 Task: Create a due date automation trigger when advanced on, on the wednesday of the week before a card is due add basic with the red label at 11:00 AM.
Action: Mouse moved to (1015, 233)
Screenshot: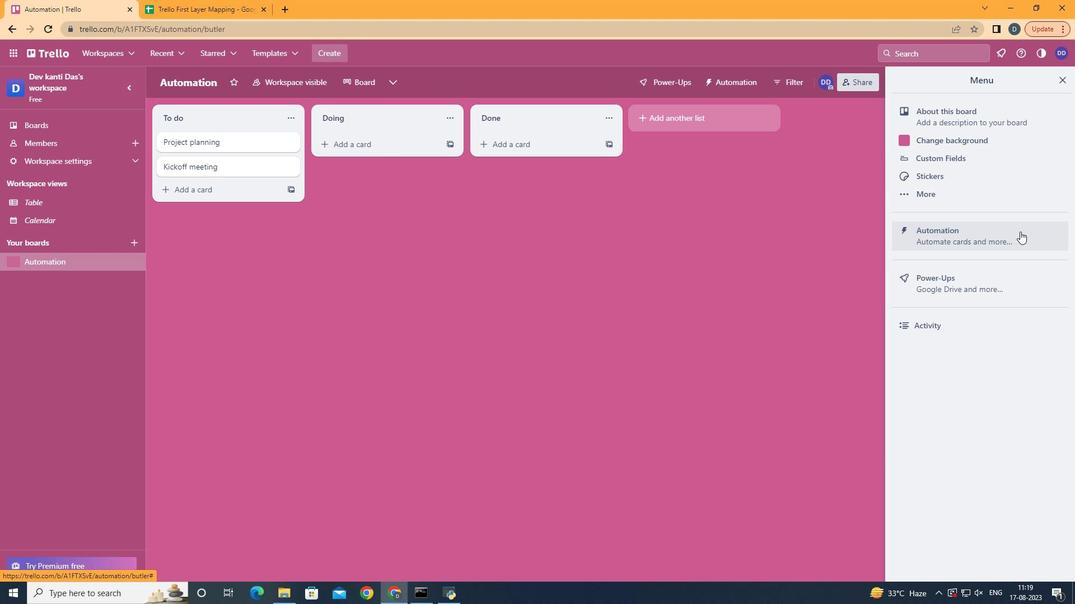 
Action: Mouse pressed left at (1015, 233)
Screenshot: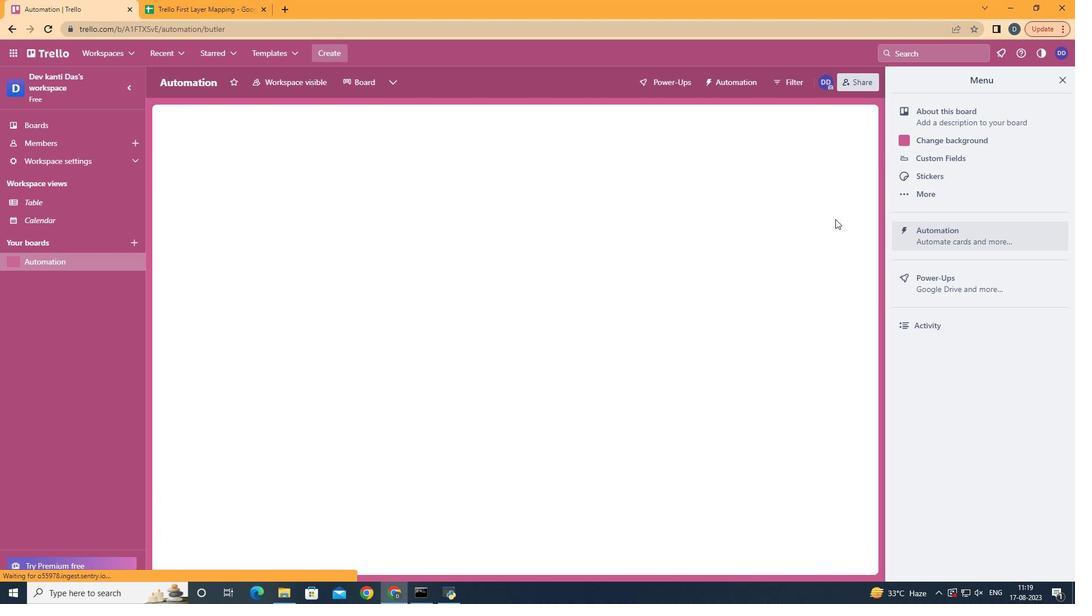 
Action: Mouse moved to (216, 226)
Screenshot: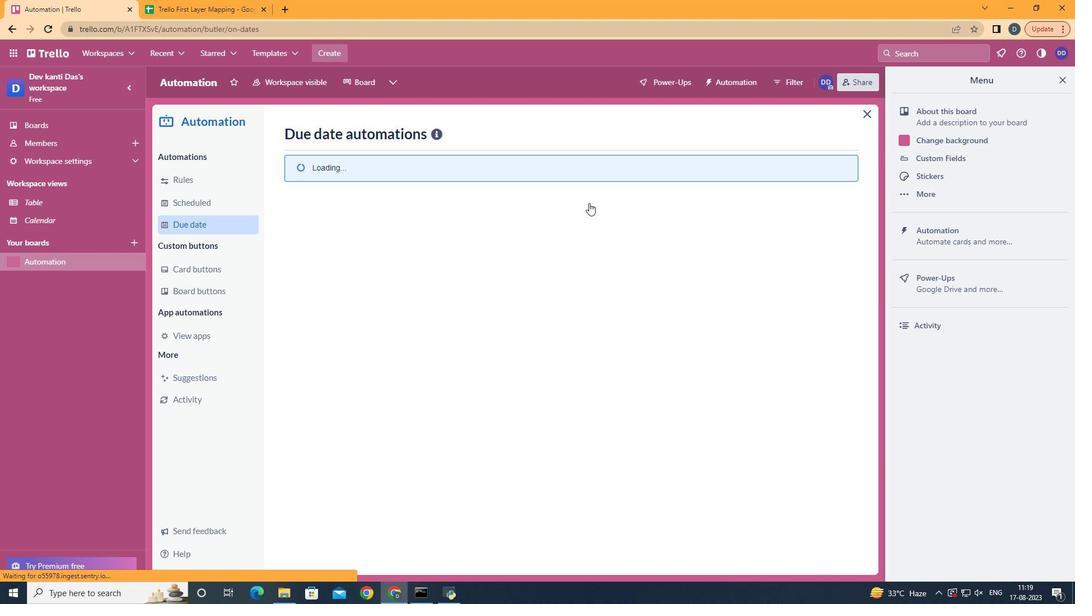 
Action: Mouse pressed left at (216, 226)
Screenshot: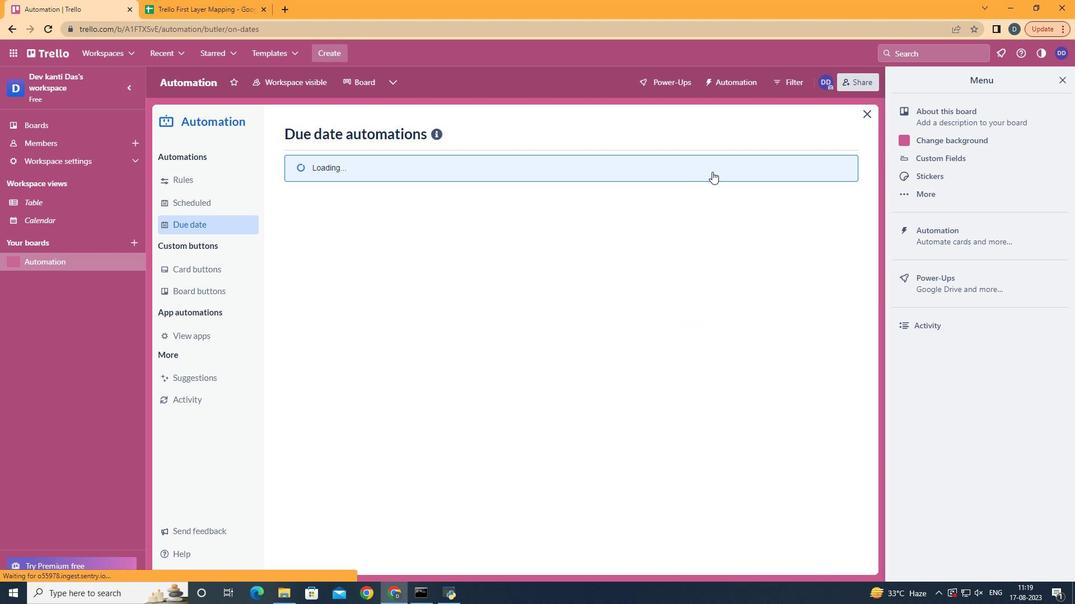 
Action: Mouse moved to (779, 132)
Screenshot: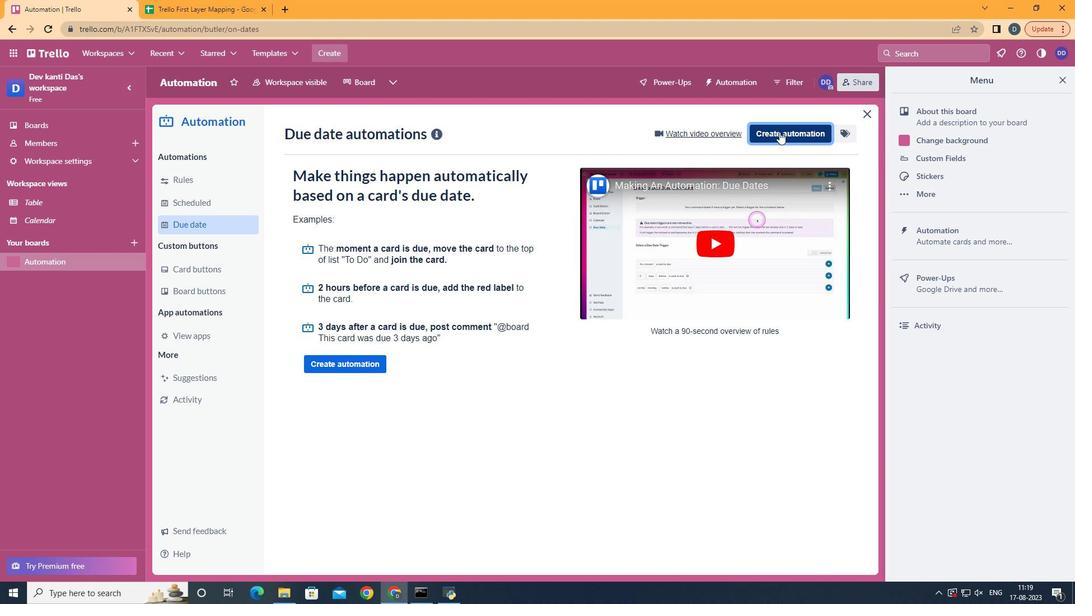 
Action: Mouse pressed left at (779, 132)
Screenshot: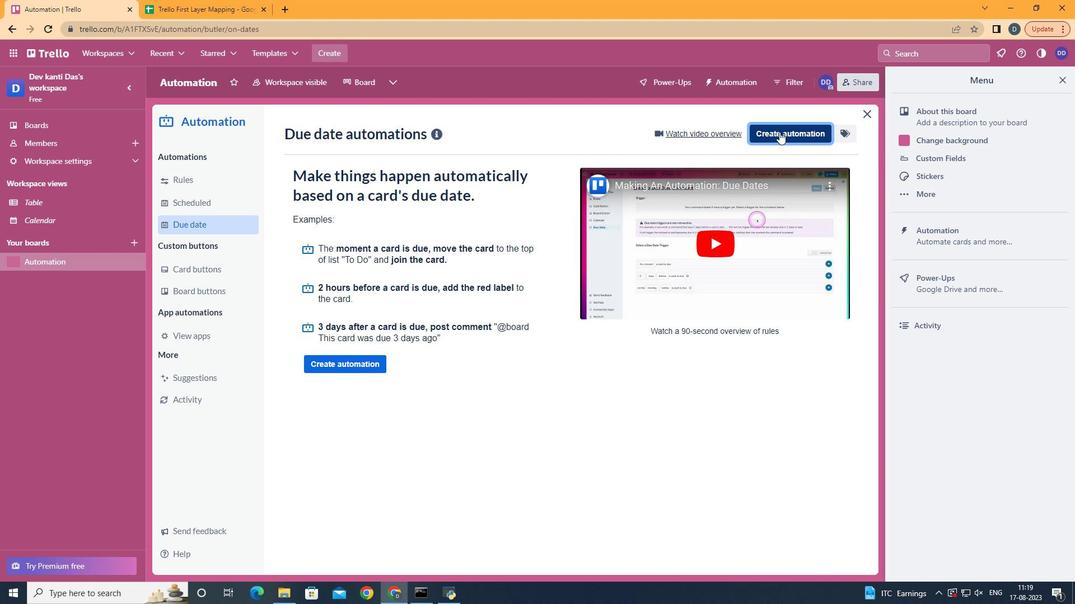 
Action: Mouse moved to (581, 234)
Screenshot: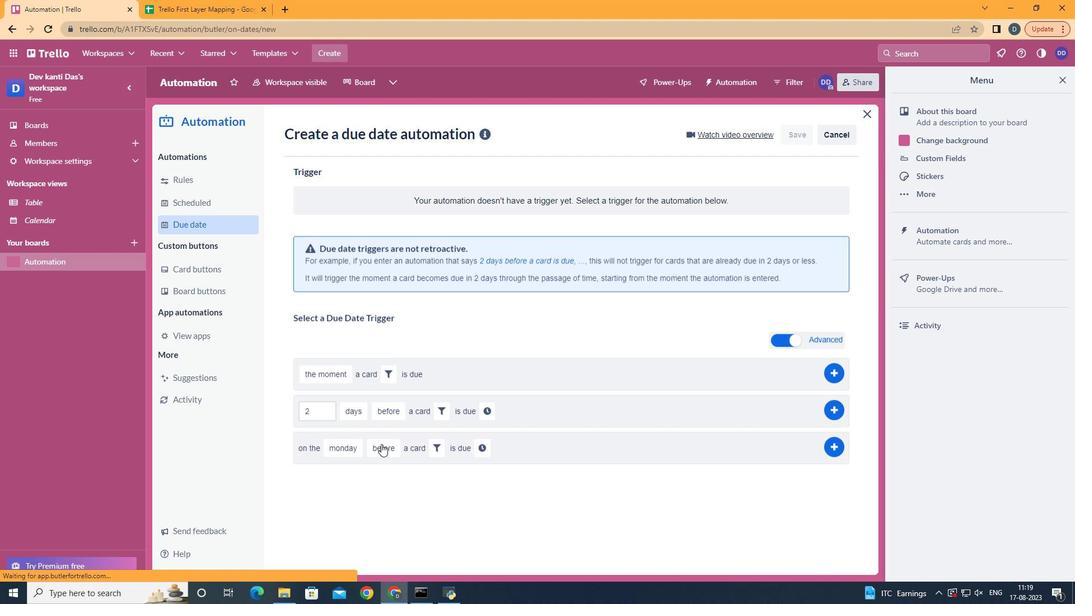 
Action: Mouse pressed left at (581, 234)
Screenshot: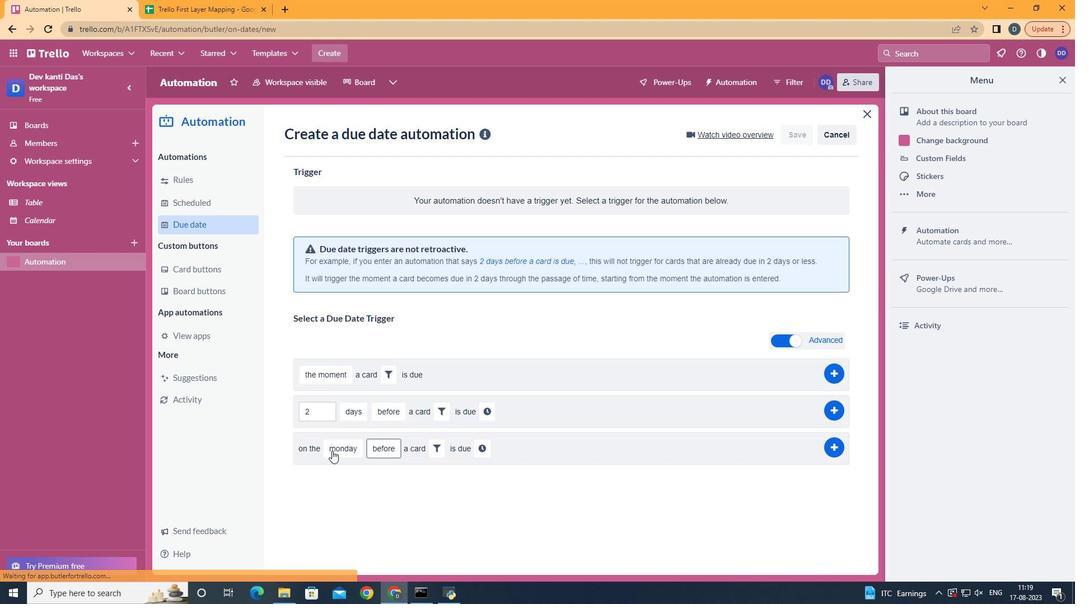 
Action: Mouse moved to (362, 339)
Screenshot: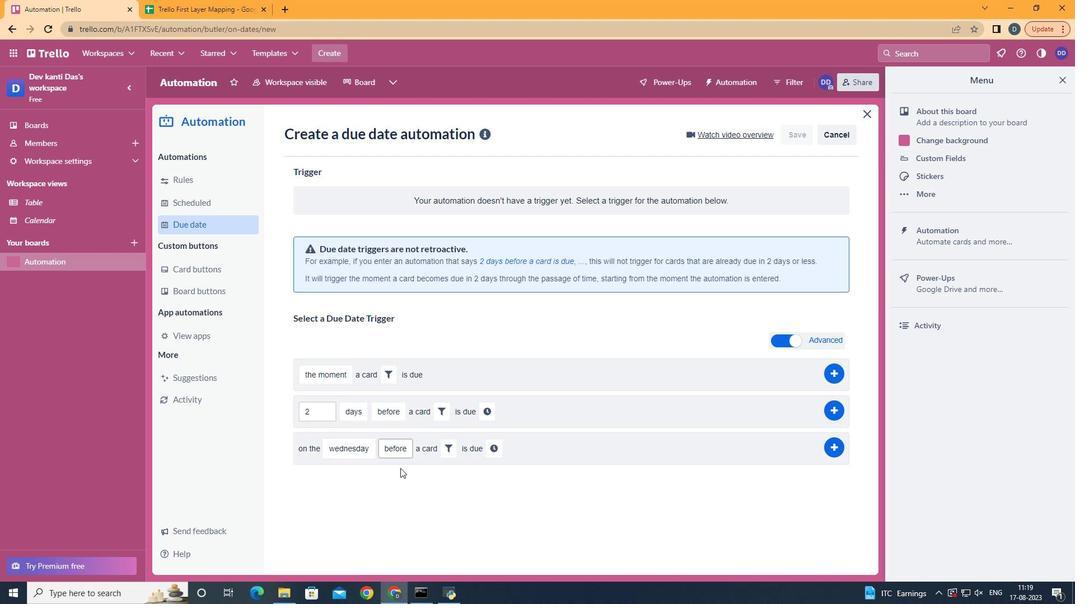 
Action: Mouse pressed left at (362, 339)
Screenshot: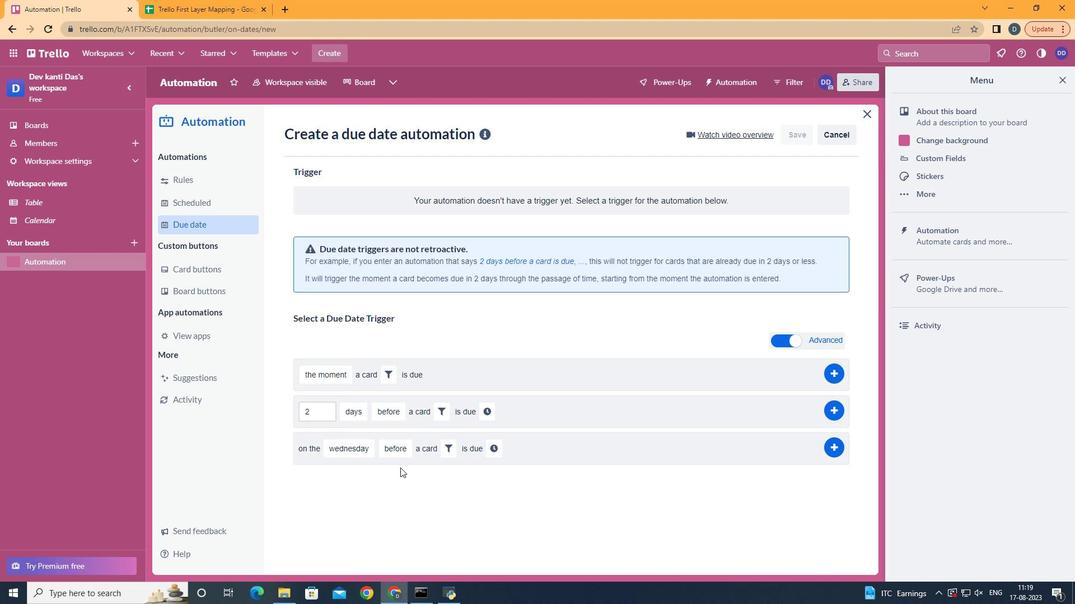 
Action: Mouse moved to (408, 538)
Screenshot: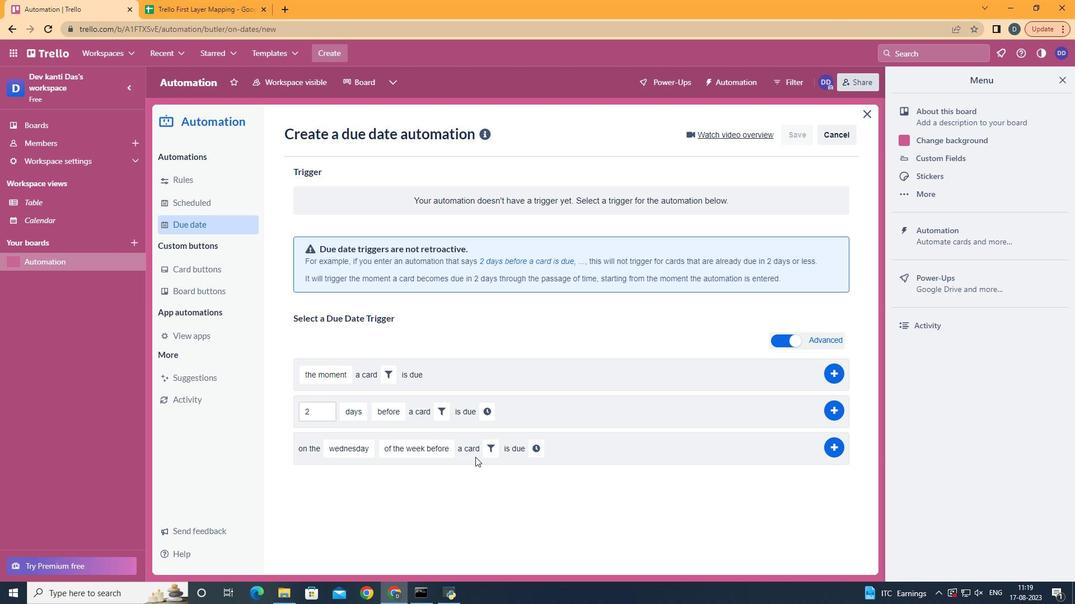 
Action: Mouse pressed left at (408, 538)
Screenshot: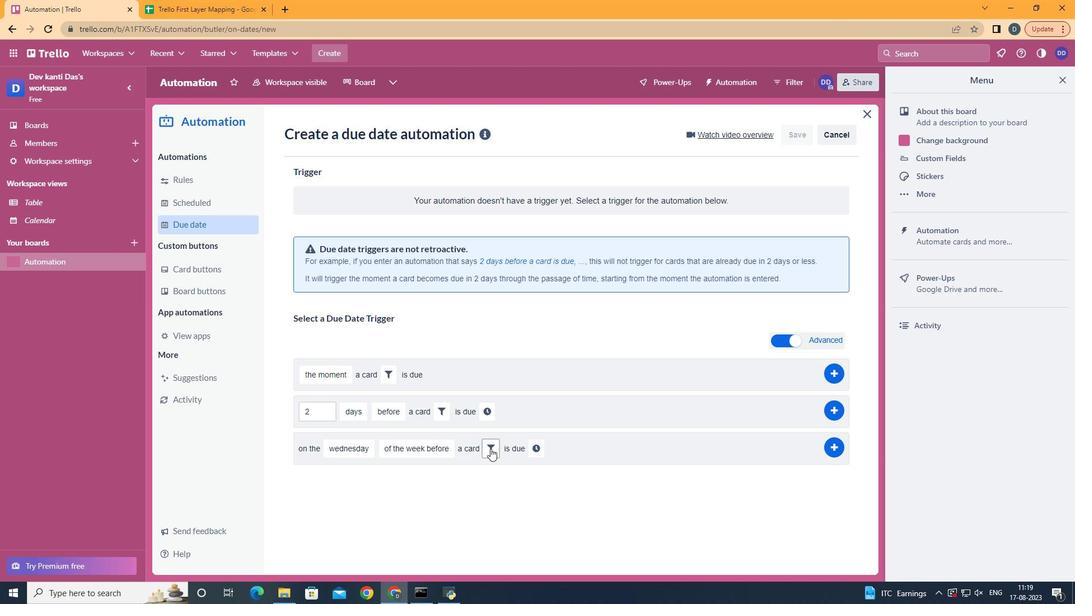 
Action: Mouse moved to (492, 447)
Screenshot: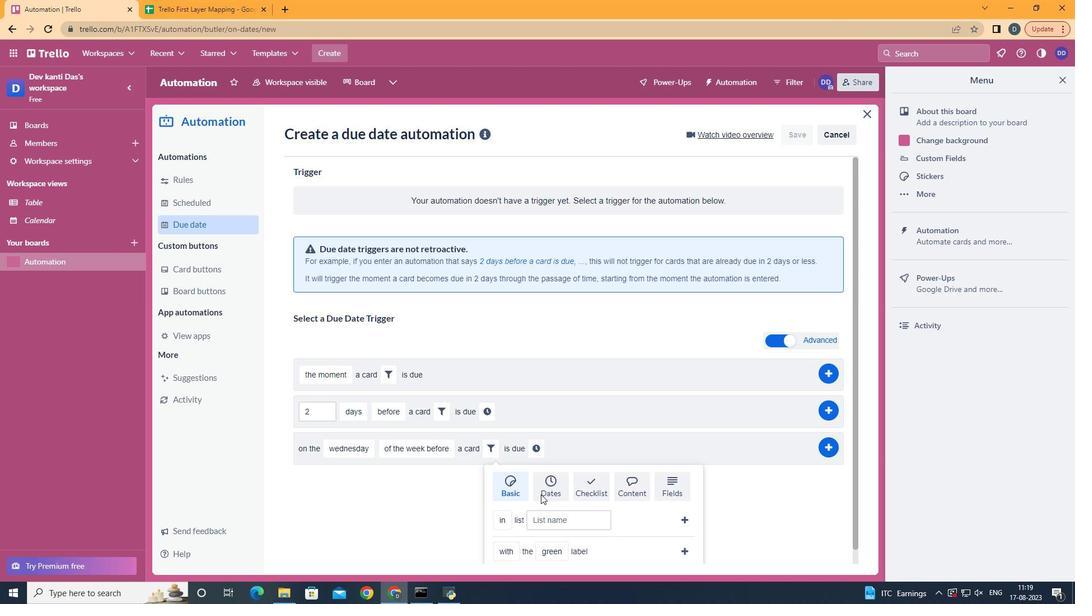
Action: Mouse pressed left at (492, 447)
Screenshot: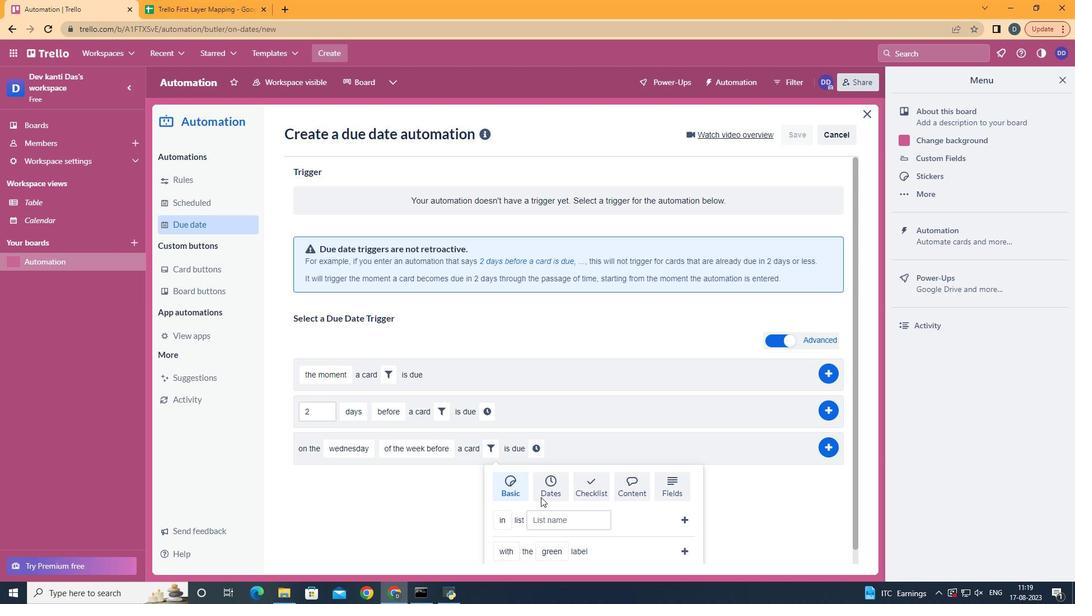 
Action: Mouse moved to (522, 507)
Screenshot: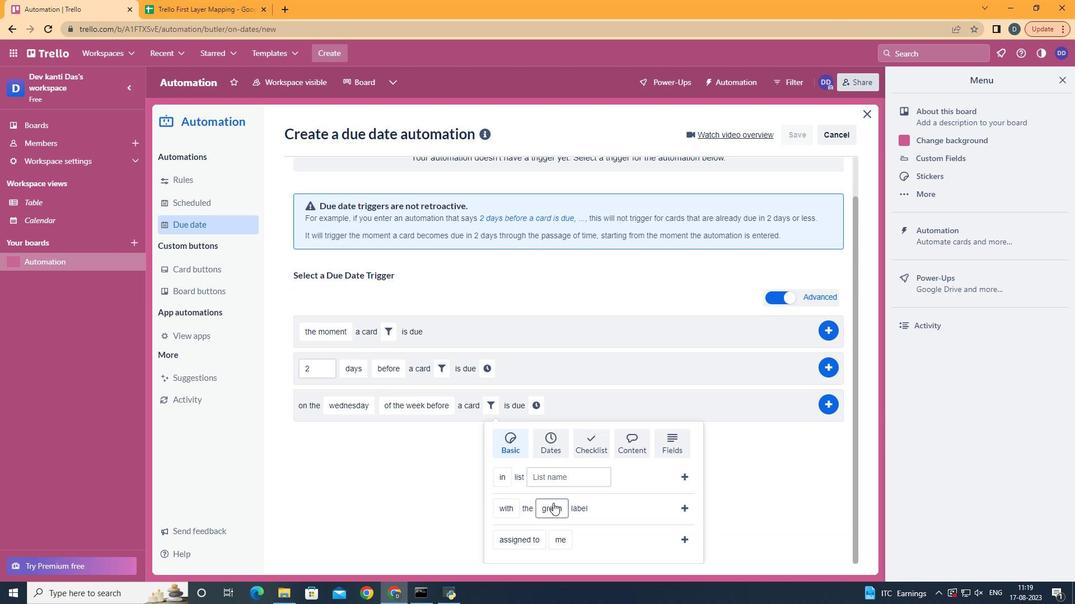 
Action: Mouse scrolled (522, 506) with delta (0, 0)
Screenshot: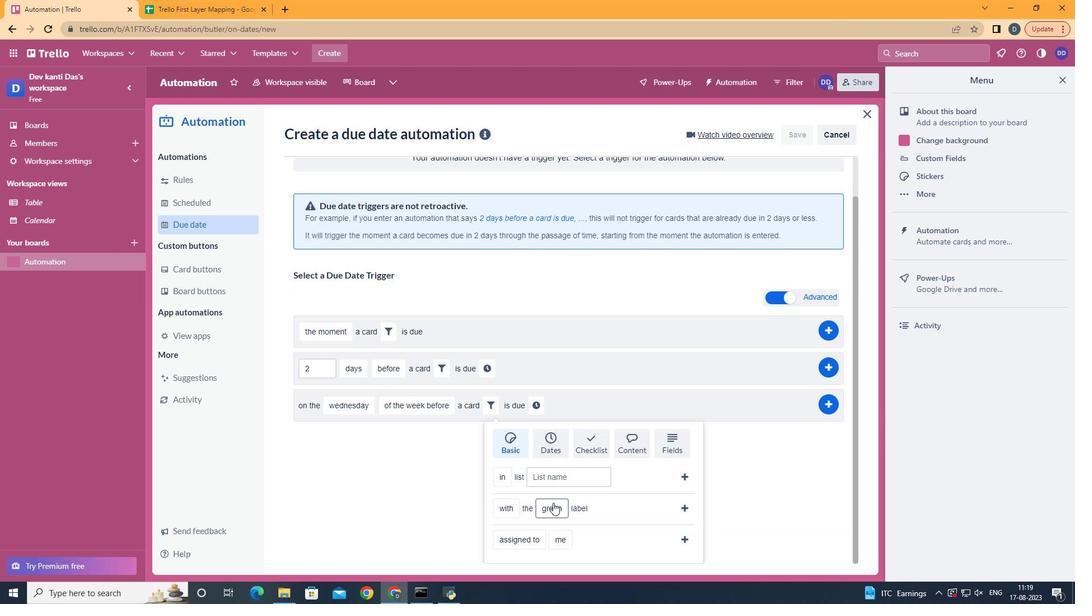 
Action: Mouse scrolled (522, 506) with delta (0, 0)
Screenshot: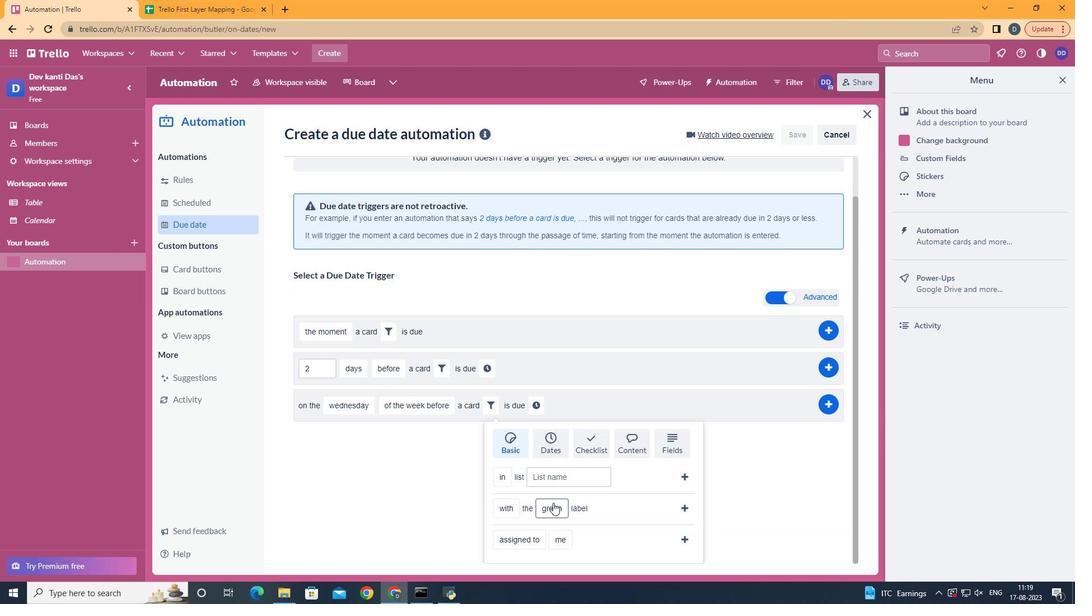 
Action: Mouse scrolled (522, 506) with delta (0, 0)
Screenshot: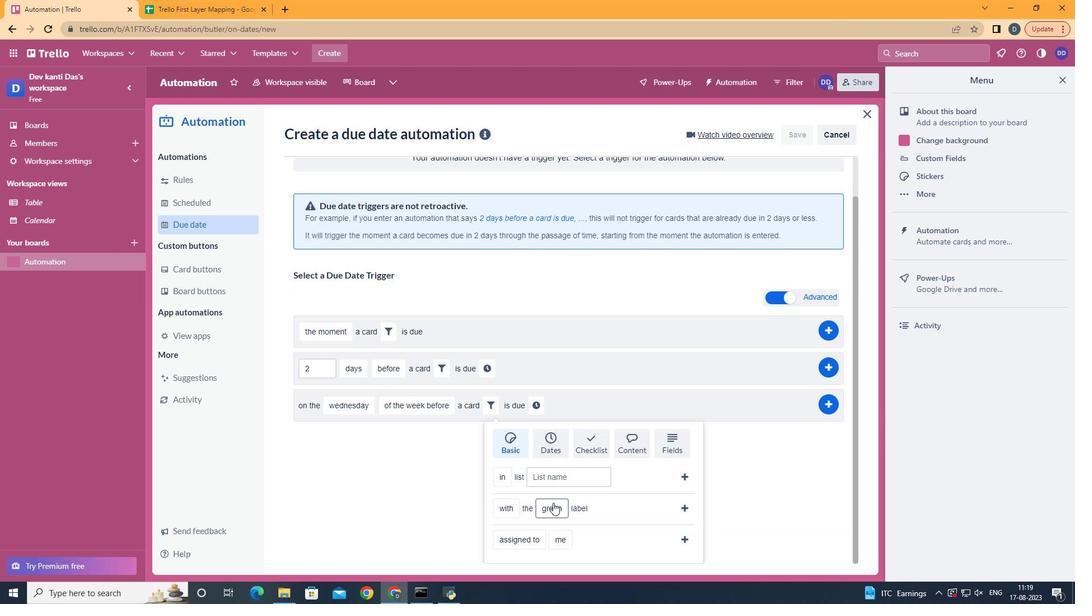 
Action: Mouse moved to (556, 433)
Screenshot: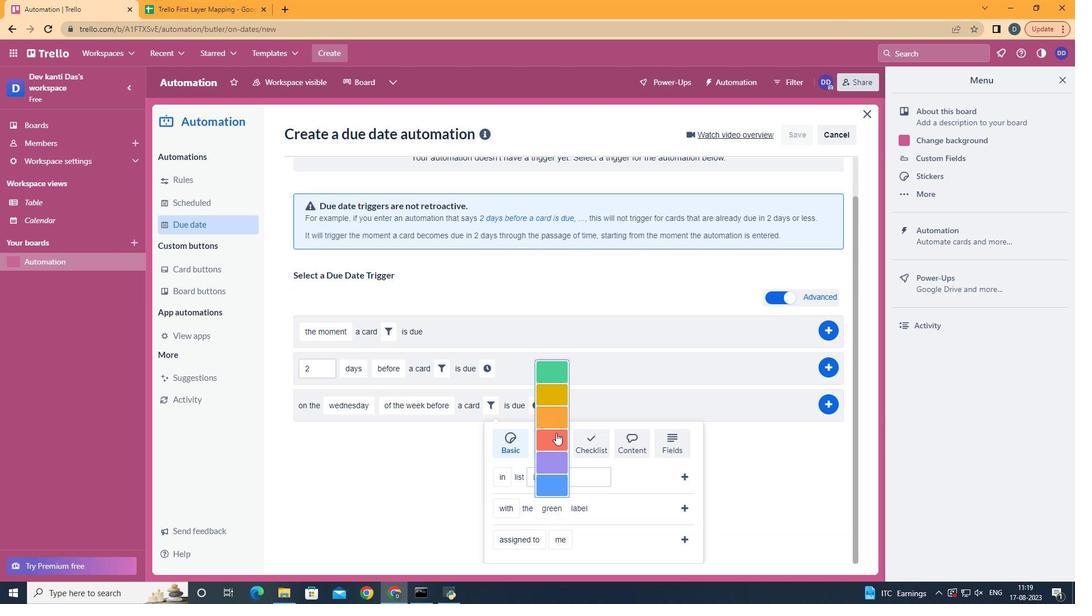 
Action: Mouse pressed left at (556, 433)
Screenshot: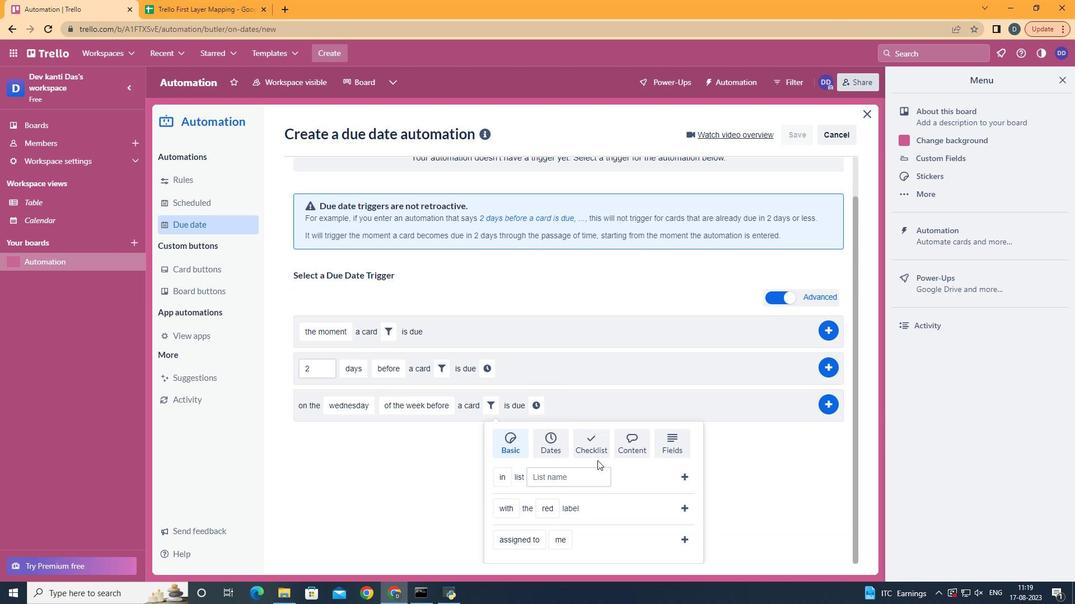 
Action: Mouse moved to (684, 508)
Screenshot: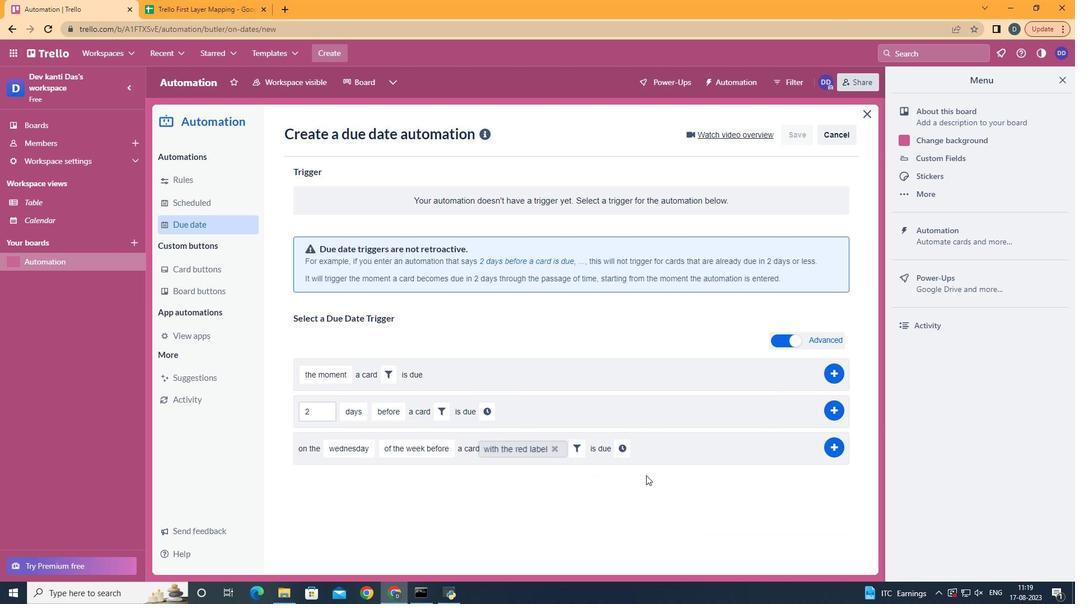 
Action: Mouse pressed left at (684, 508)
Screenshot: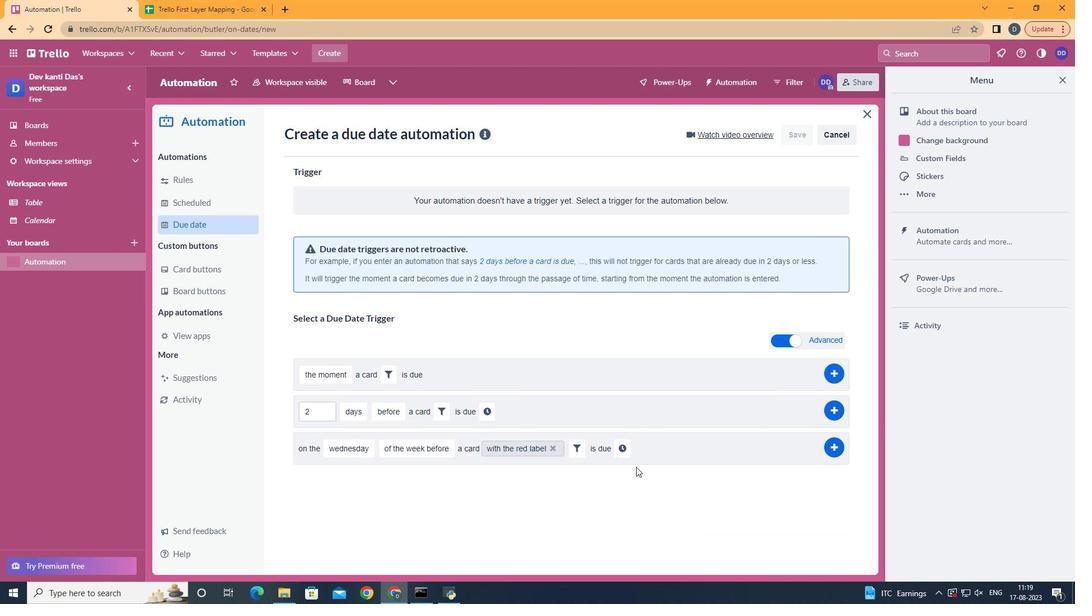 
Action: Mouse moved to (625, 450)
Screenshot: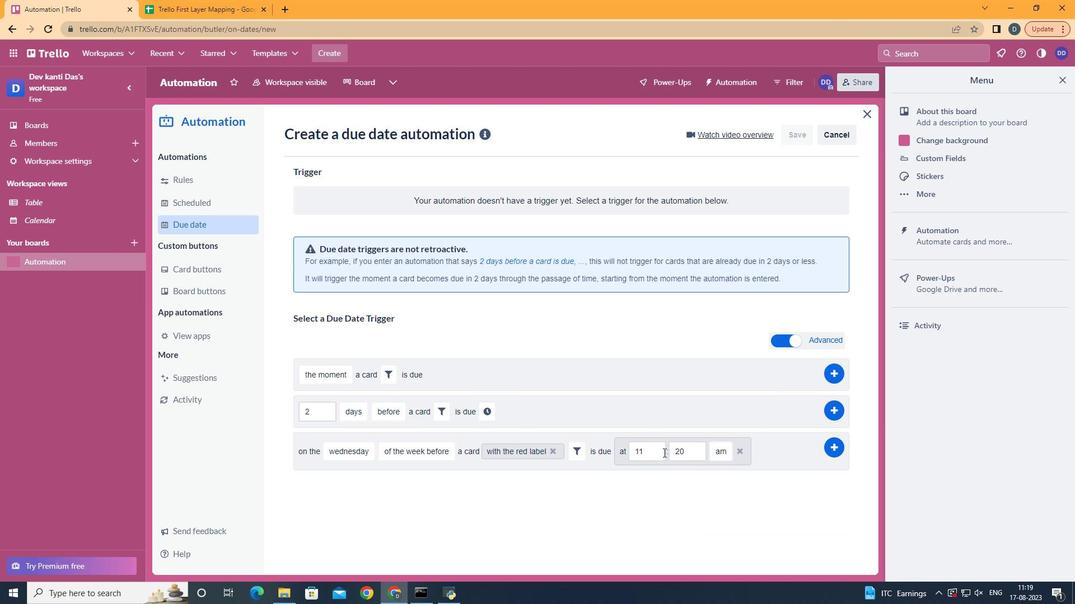 
Action: Mouse pressed left at (625, 450)
Screenshot: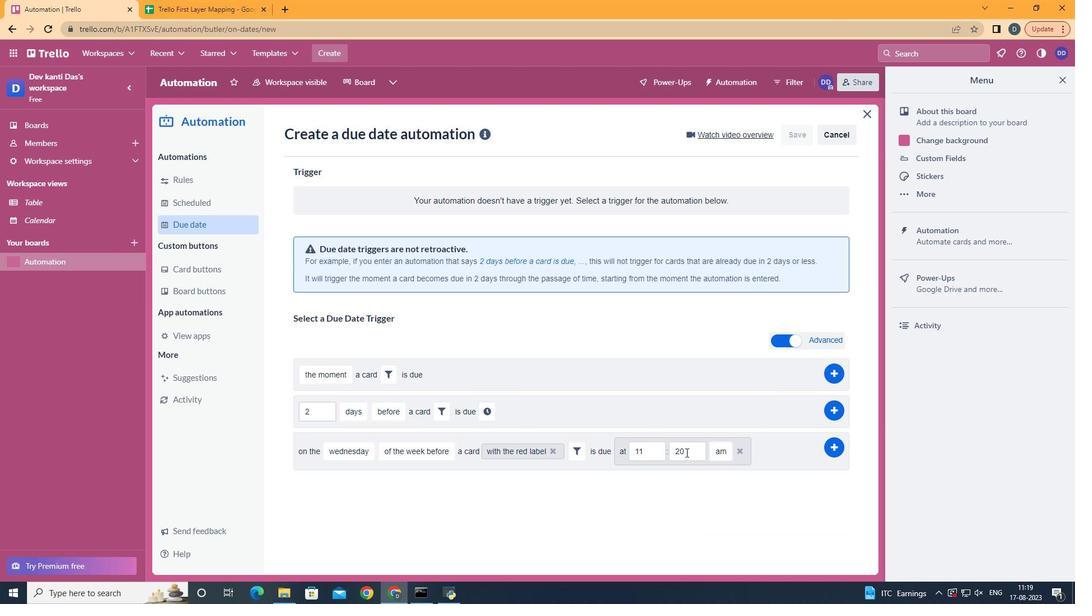 
Action: Mouse moved to (688, 453)
Screenshot: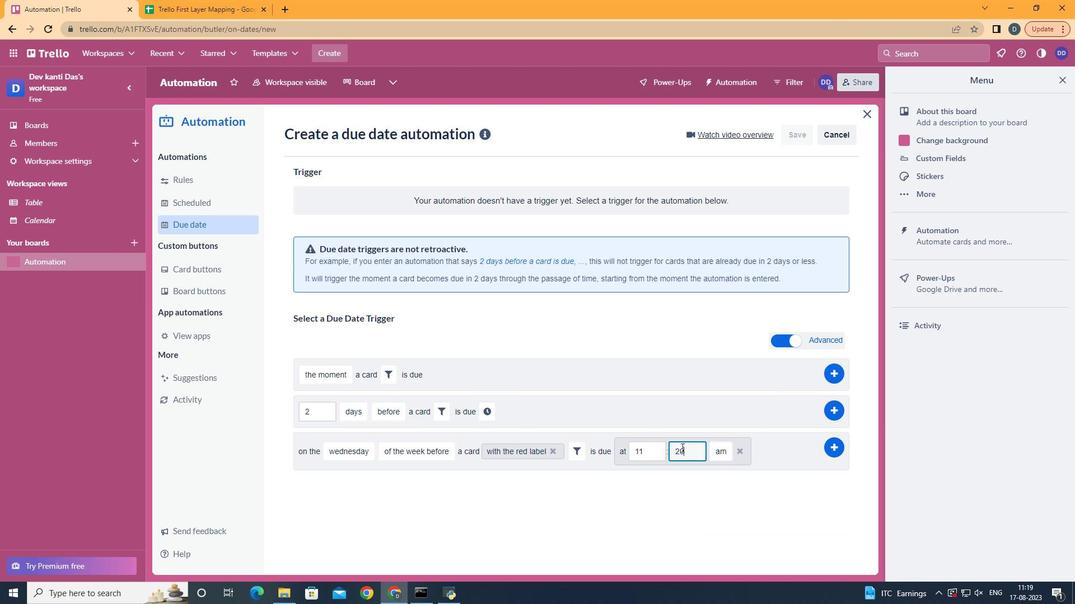 
Action: Mouse pressed left at (688, 453)
Screenshot: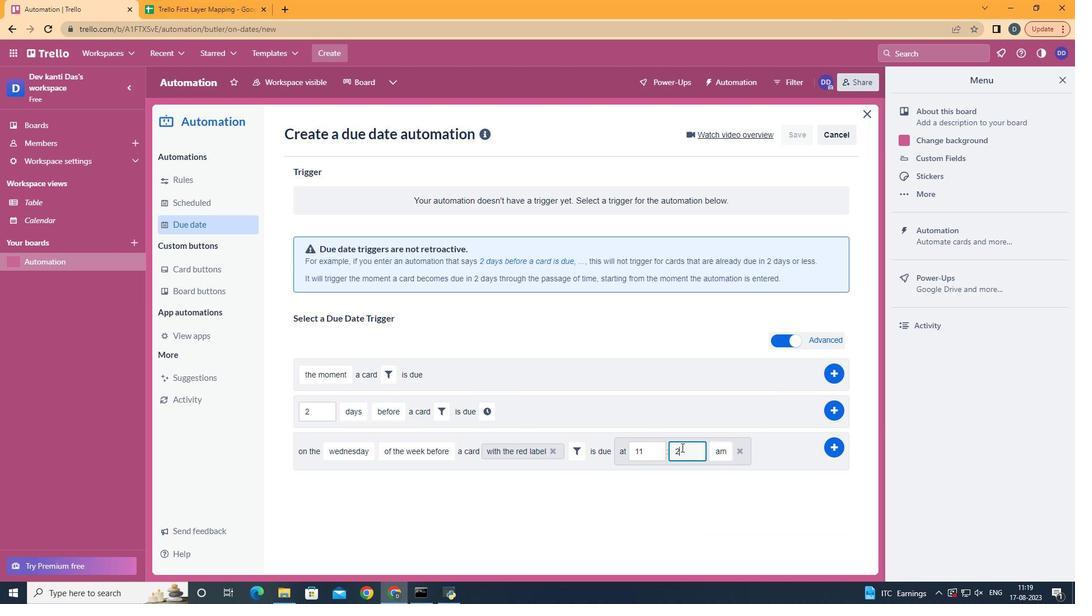 
Action: Mouse moved to (681, 448)
Screenshot: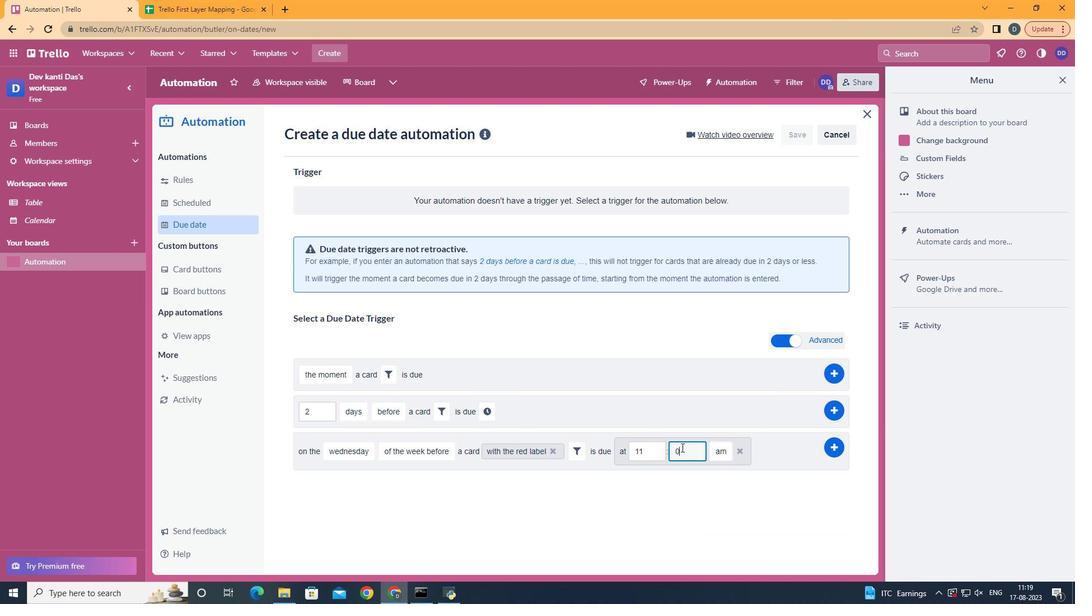 
Action: Key pressed <Key.backspace><Key.backspace>00
Screenshot: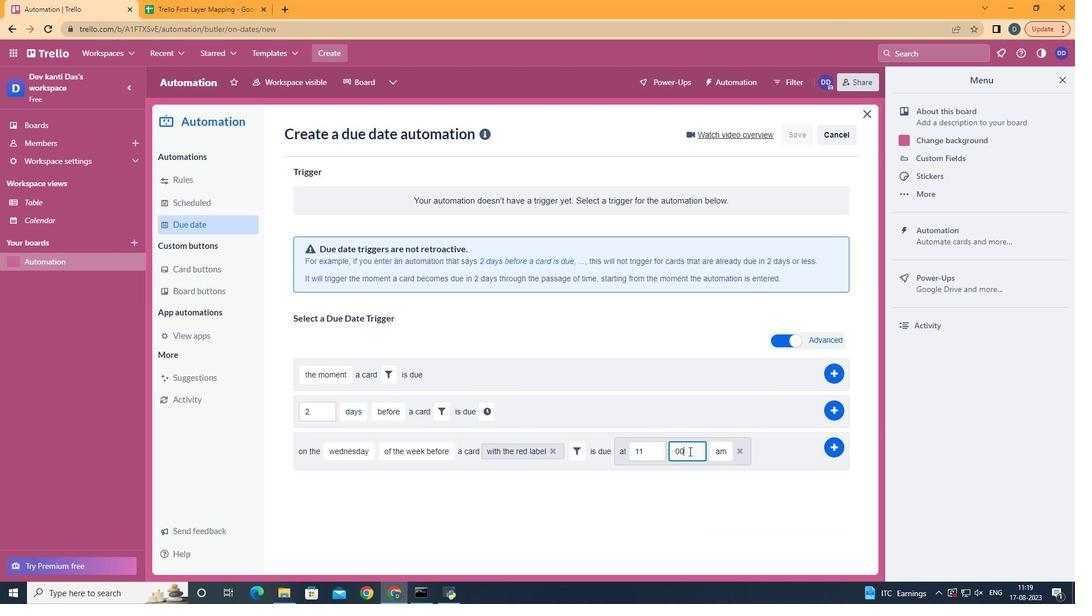 
Action: Mouse moved to (828, 447)
Screenshot: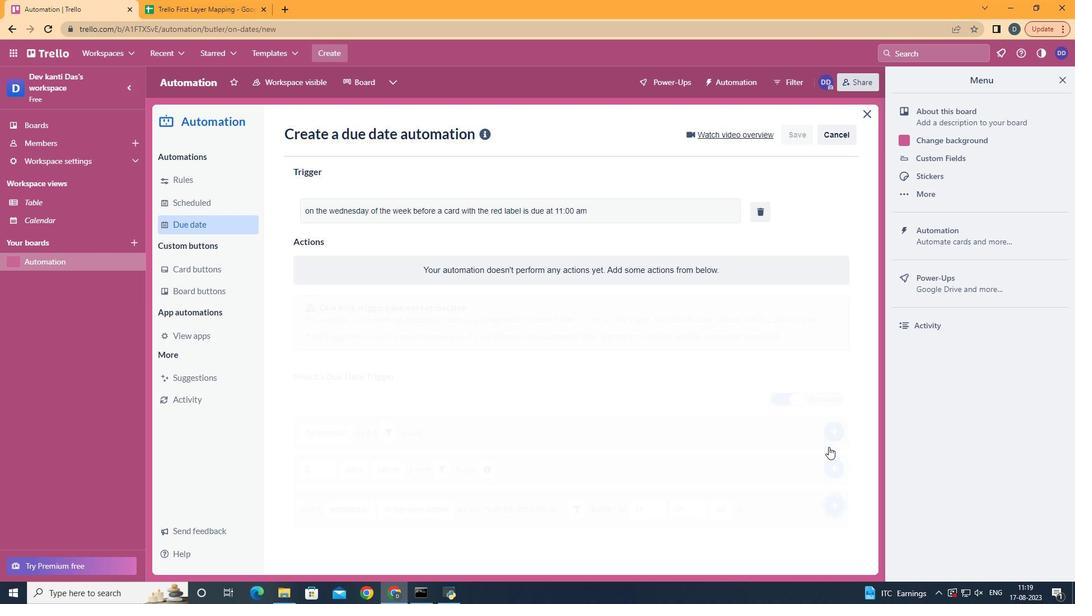 
Action: Mouse pressed left at (828, 447)
Screenshot: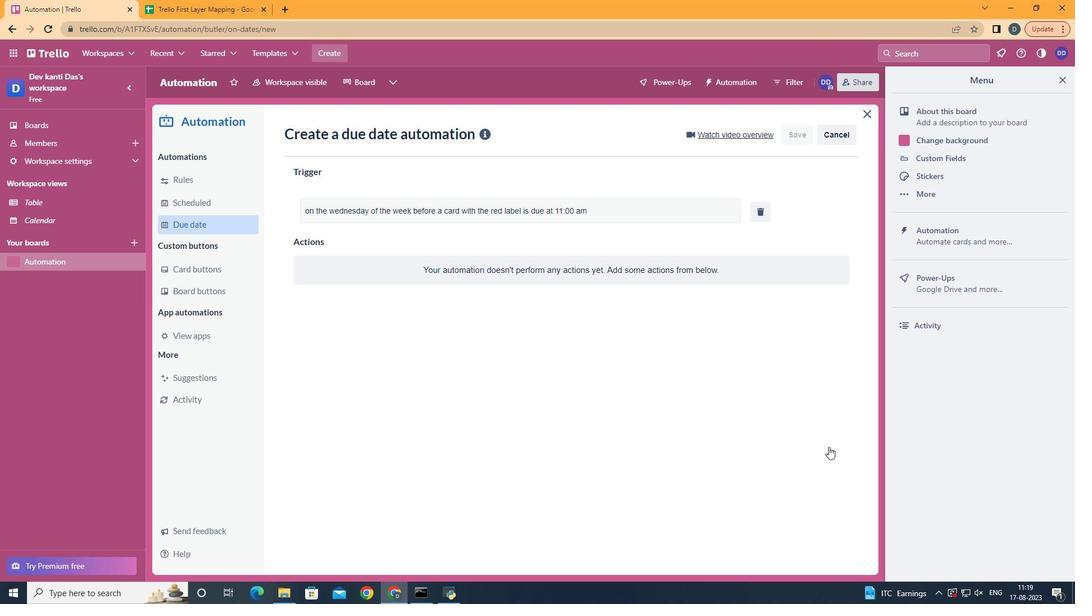 
